 Task: Add Ceramedx Restoring Body Lotion to the cart.
Action: Mouse moved to (846, 311)
Screenshot: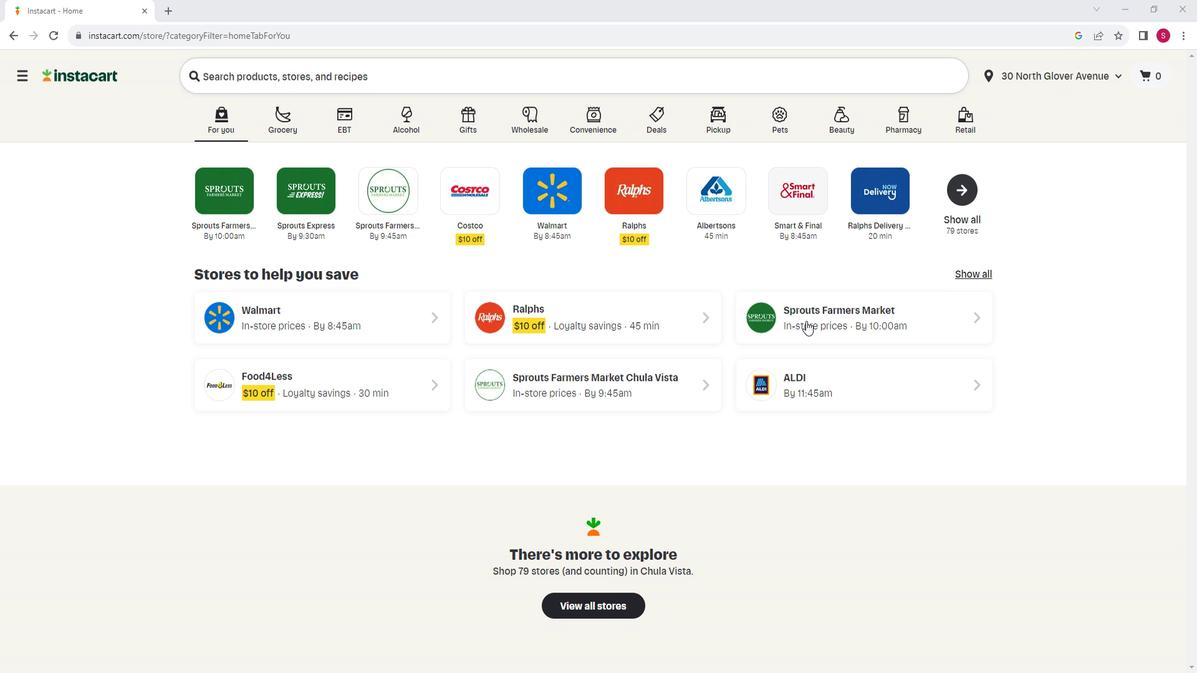 
Action: Mouse pressed left at (846, 311)
Screenshot: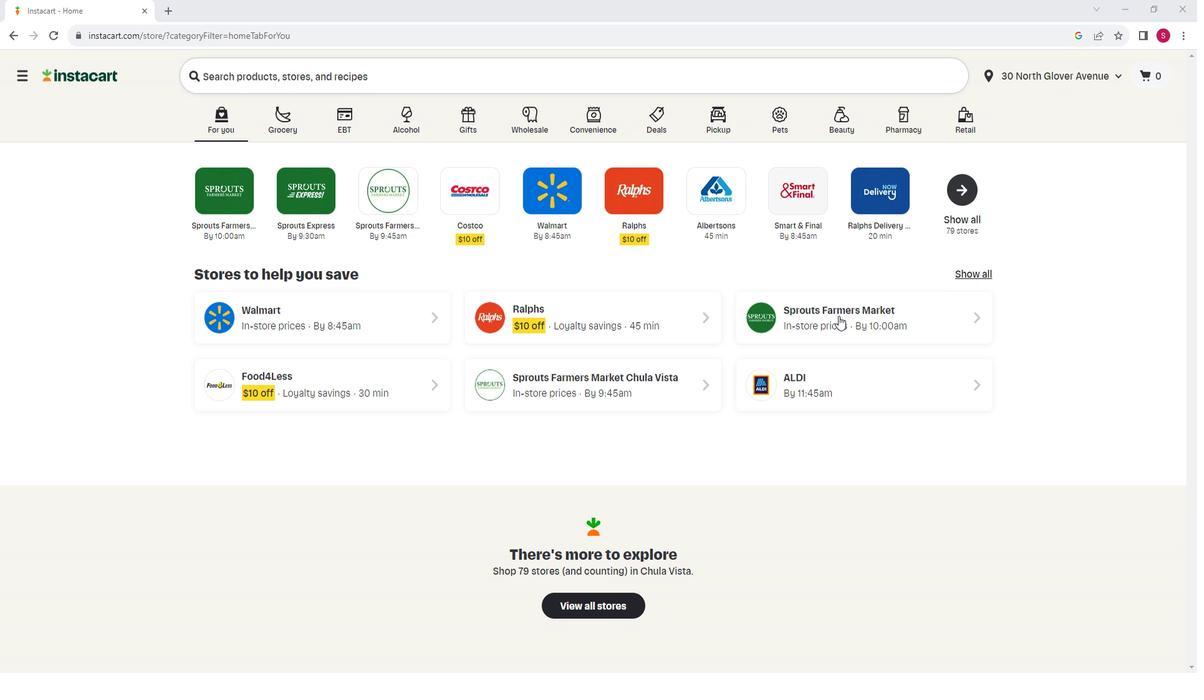 
Action: Mouse moved to (108, 463)
Screenshot: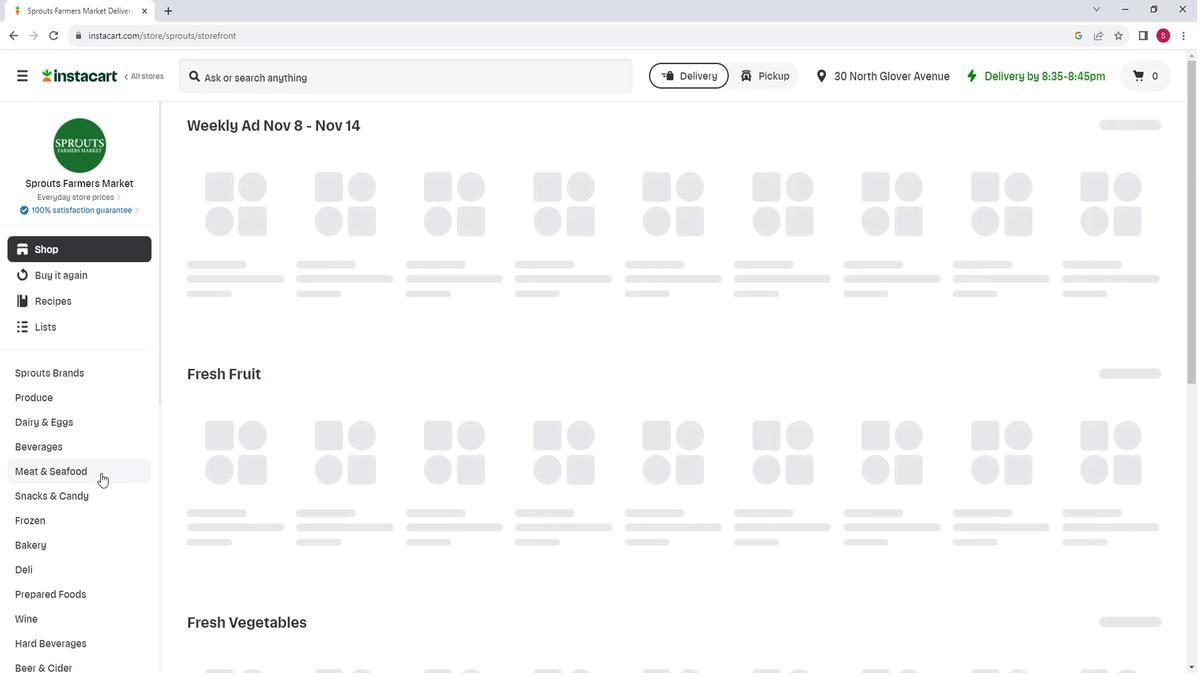 
Action: Mouse scrolled (108, 462) with delta (0, 0)
Screenshot: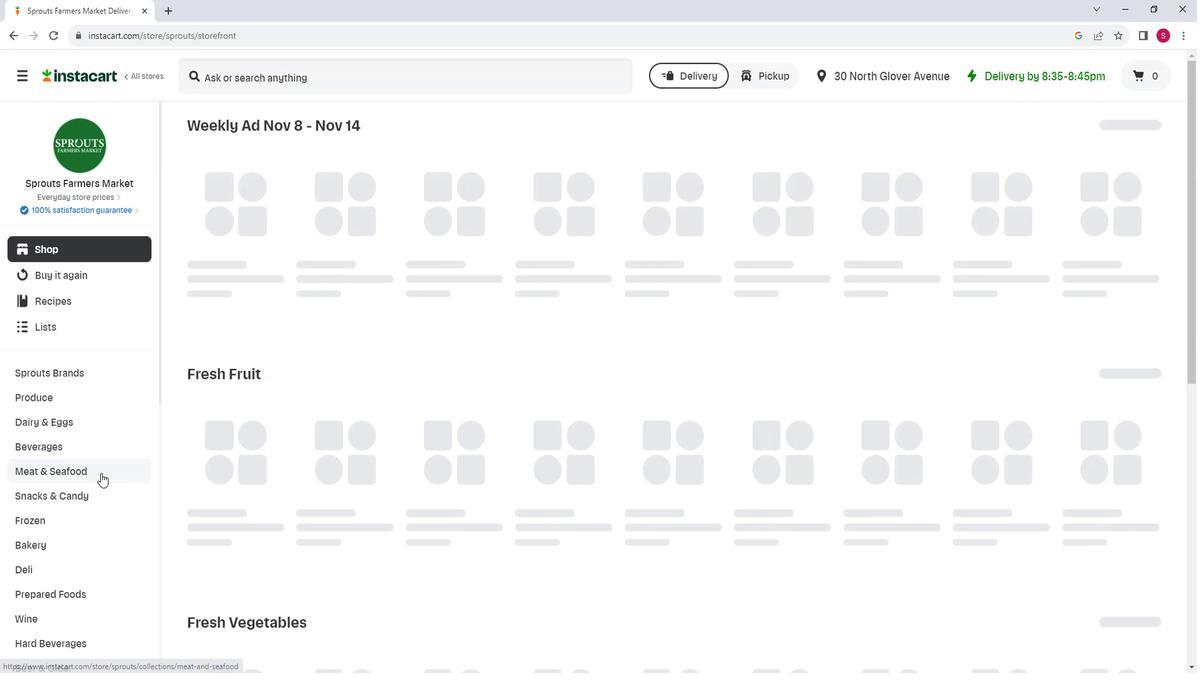 
Action: Mouse scrolled (108, 462) with delta (0, 0)
Screenshot: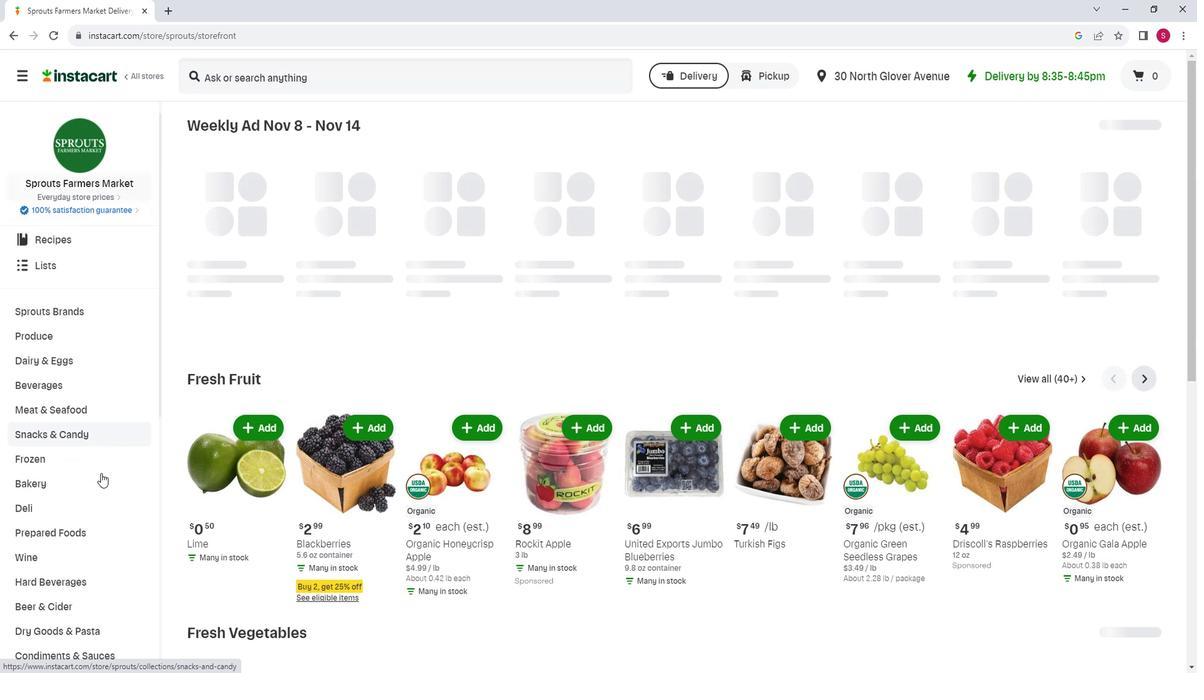 
Action: Mouse moved to (108, 462)
Screenshot: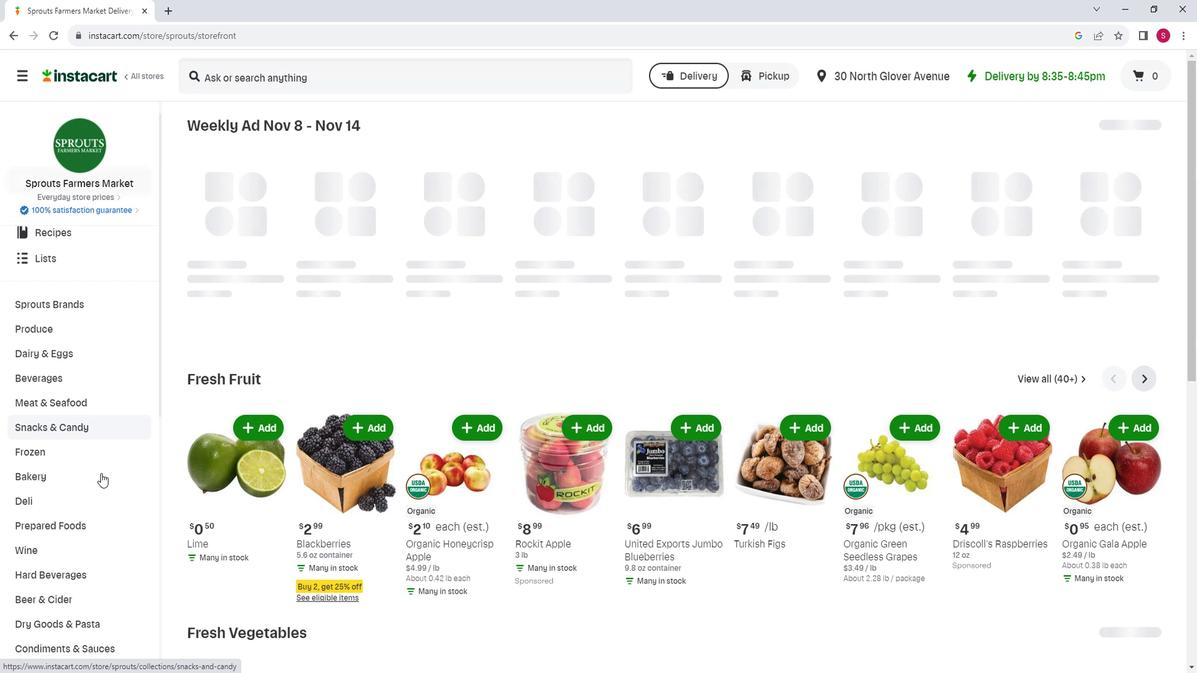 
Action: Mouse scrolled (108, 462) with delta (0, 0)
Screenshot: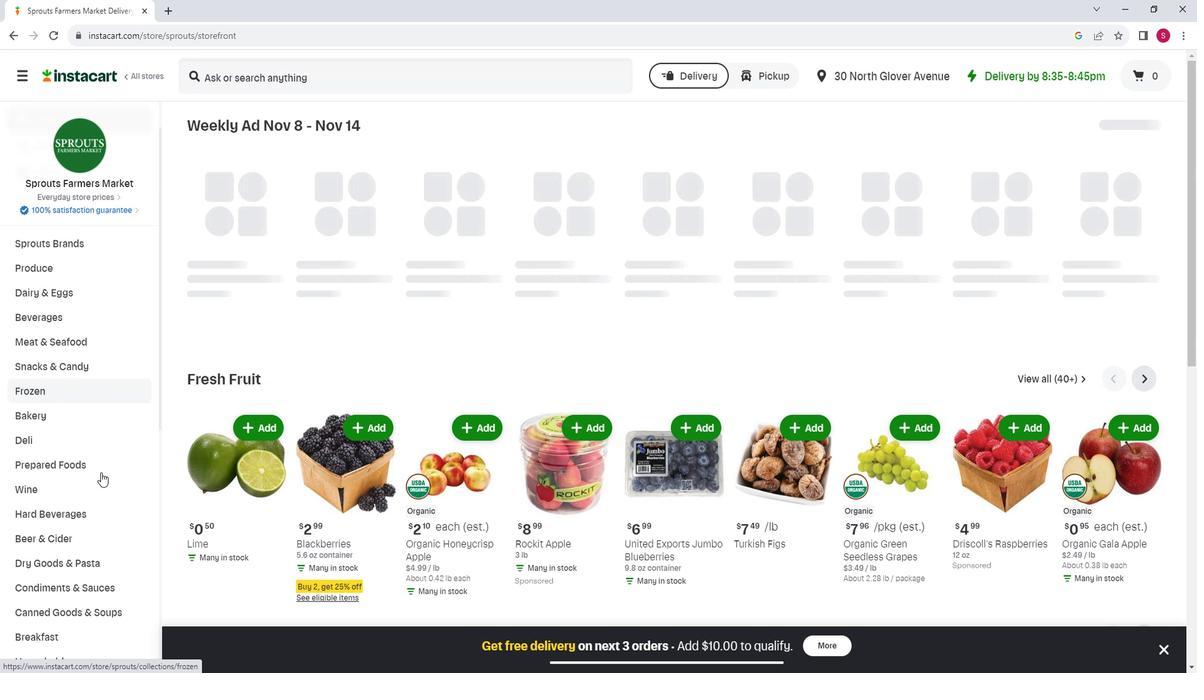 
Action: Mouse scrolled (108, 462) with delta (0, 0)
Screenshot: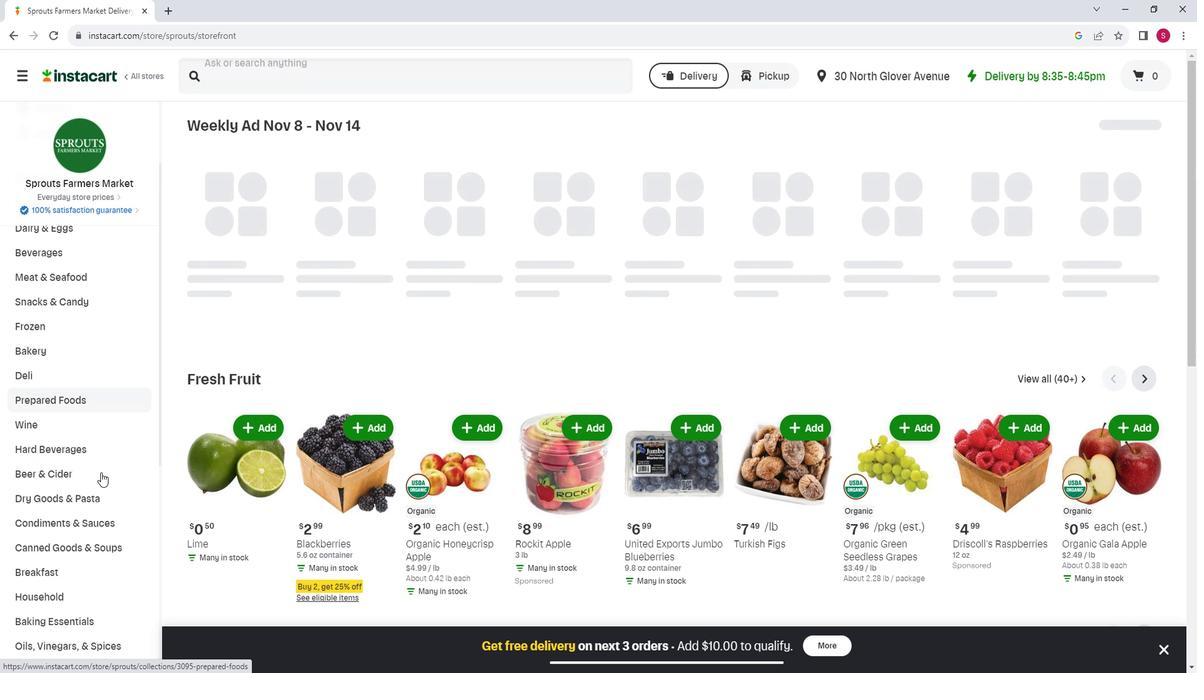 
Action: Mouse scrolled (108, 462) with delta (0, 0)
Screenshot: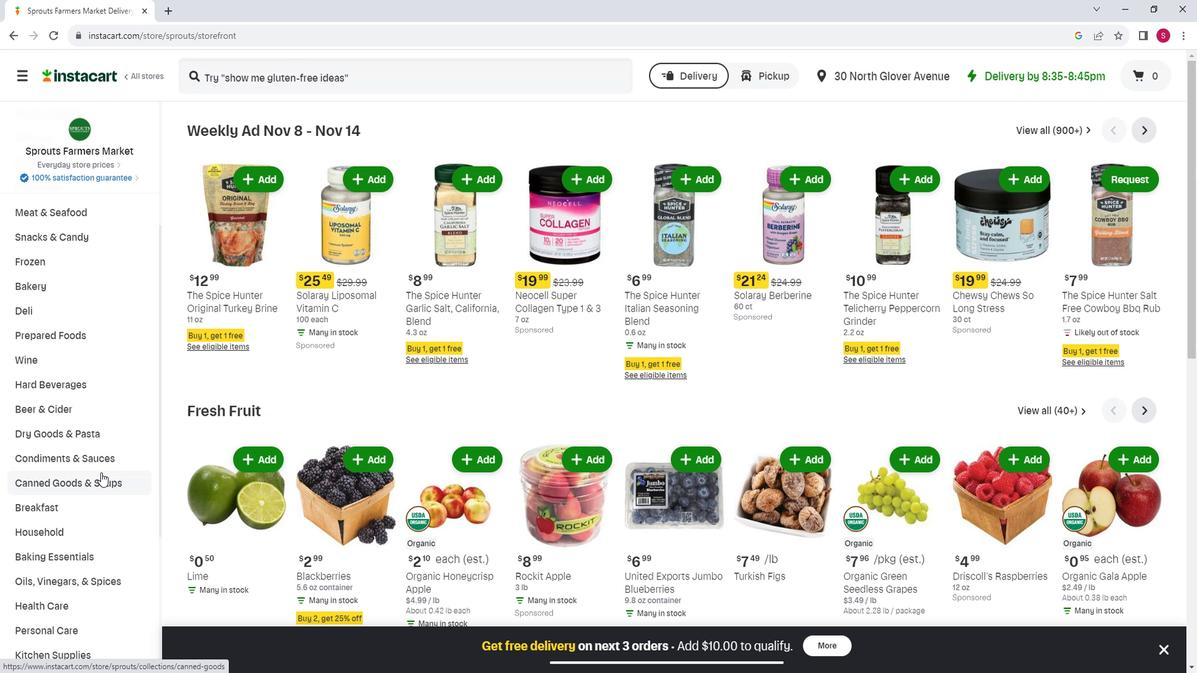 
Action: Mouse moved to (96, 548)
Screenshot: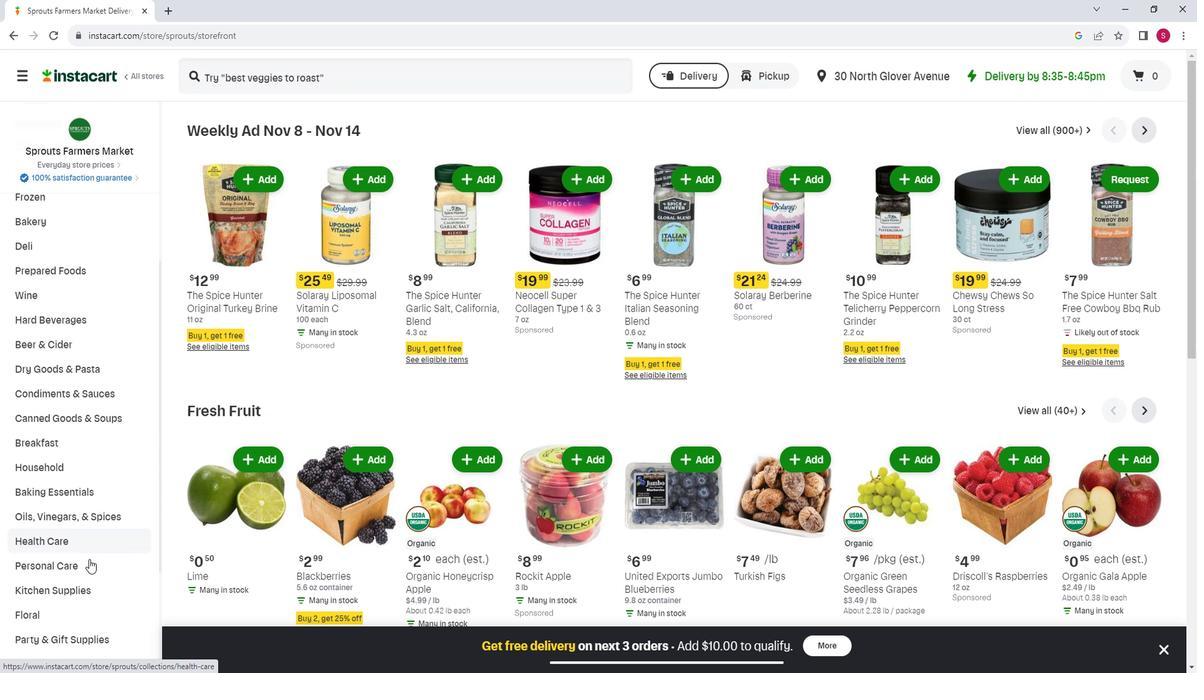 
Action: Mouse pressed left at (96, 548)
Screenshot: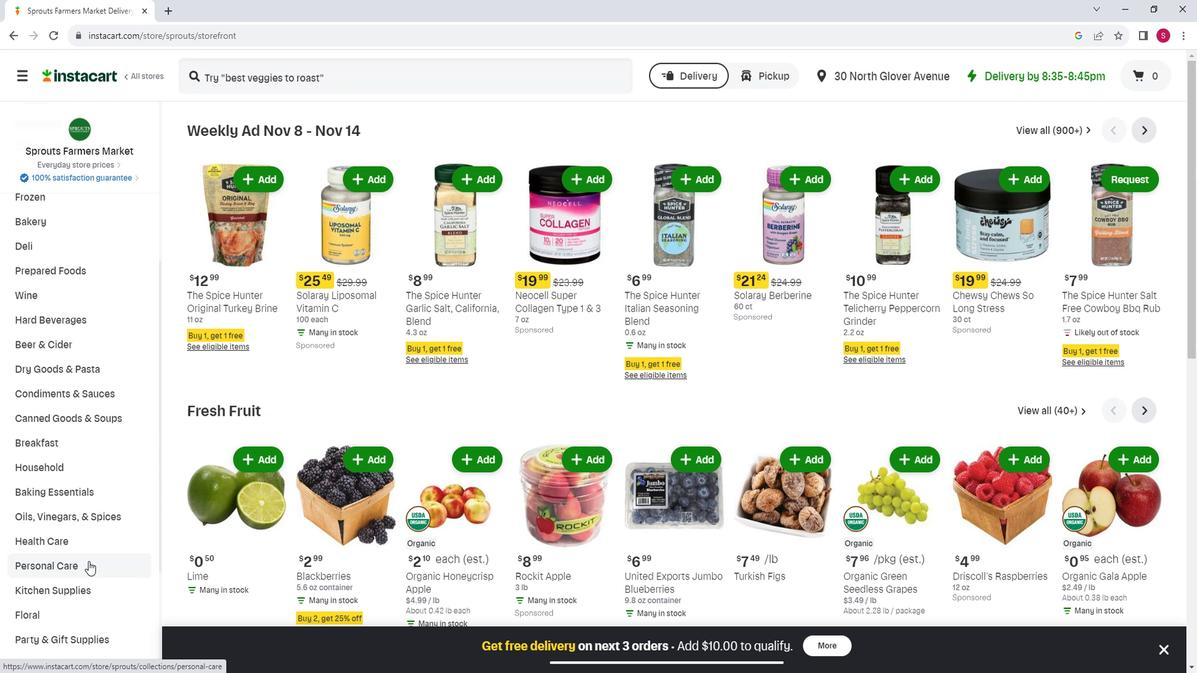 
Action: Mouse moved to (316, 165)
Screenshot: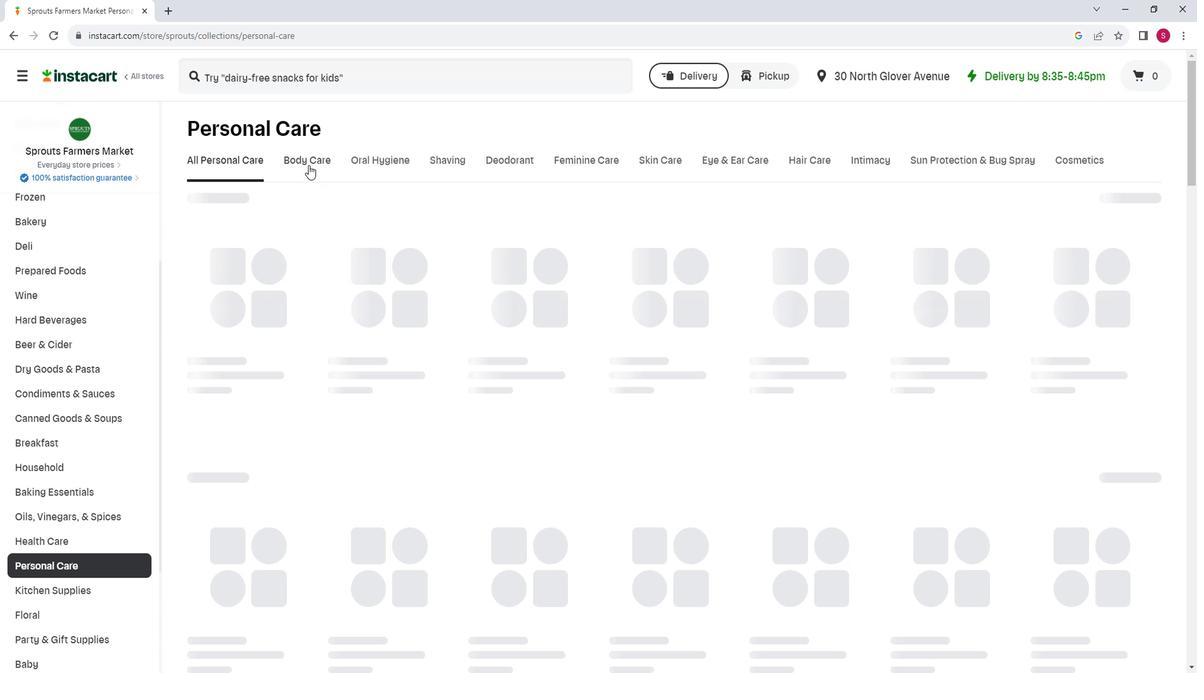 
Action: Mouse pressed left at (316, 165)
Screenshot: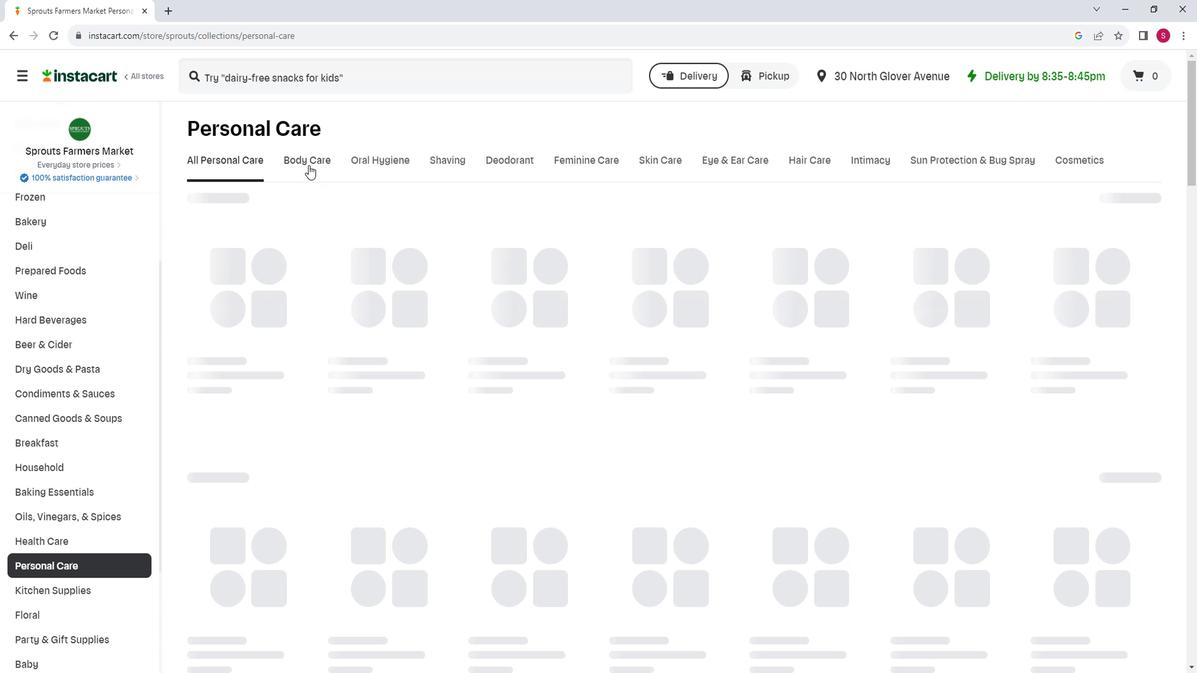 
Action: Mouse moved to (524, 220)
Screenshot: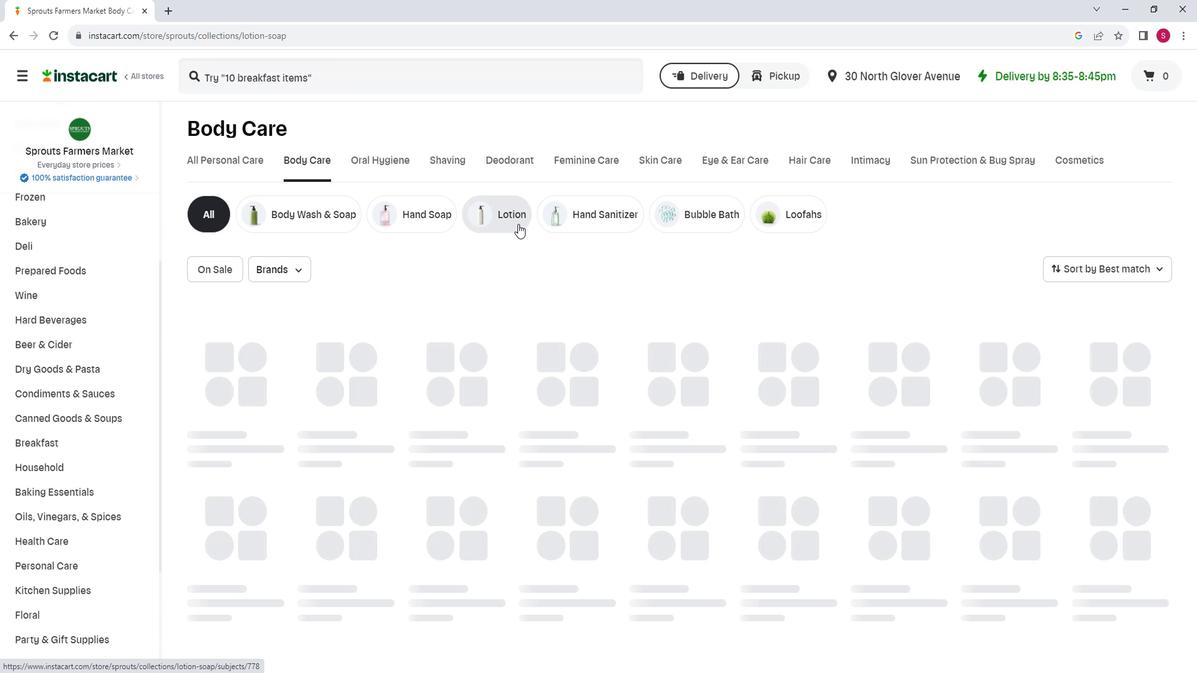 
Action: Mouse pressed left at (524, 220)
Screenshot: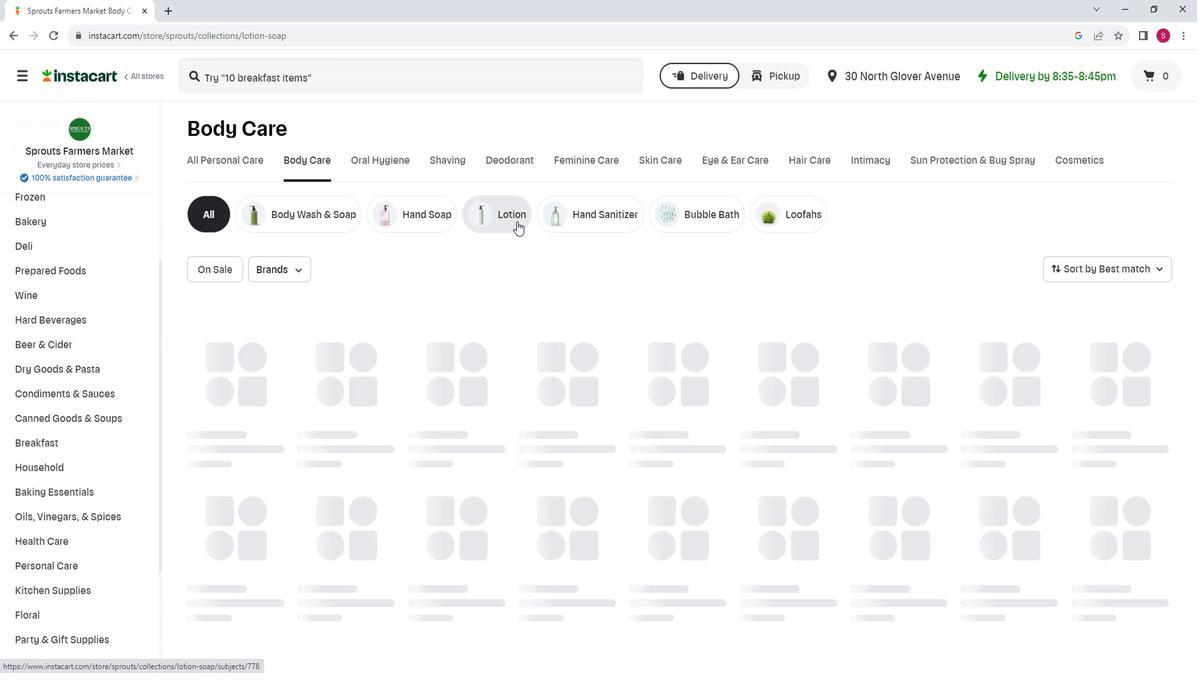 
Action: Mouse moved to (299, 83)
Screenshot: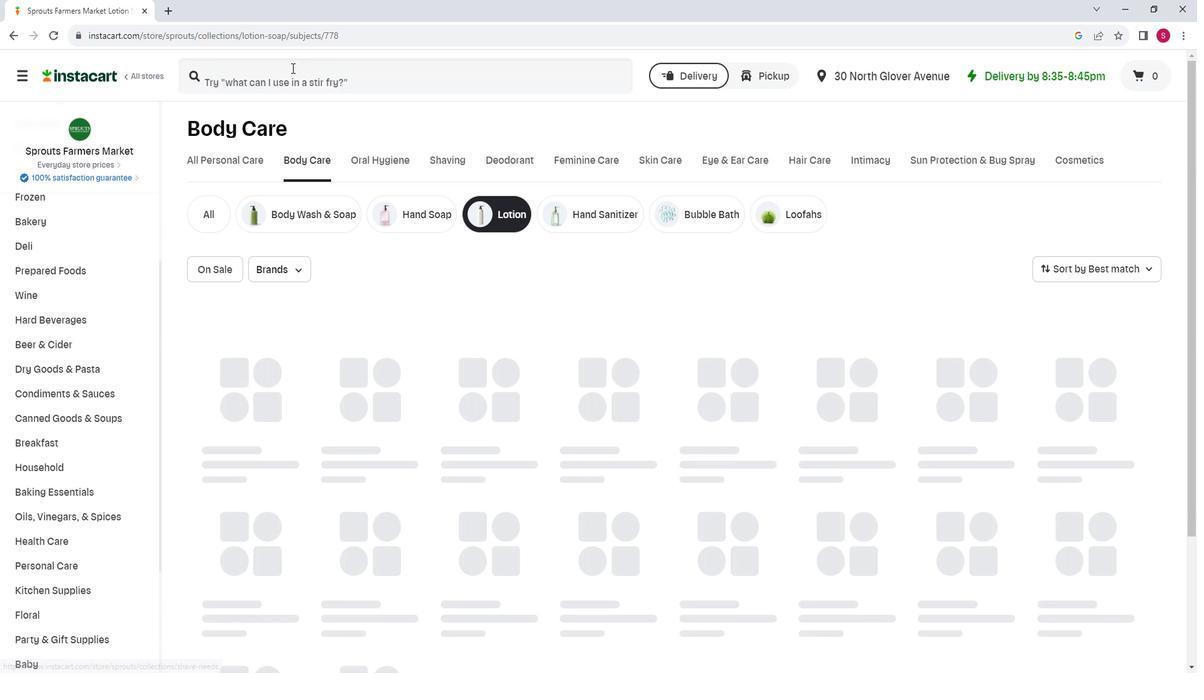 
Action: Mouse pressed left at (299, 83)
Screenshot: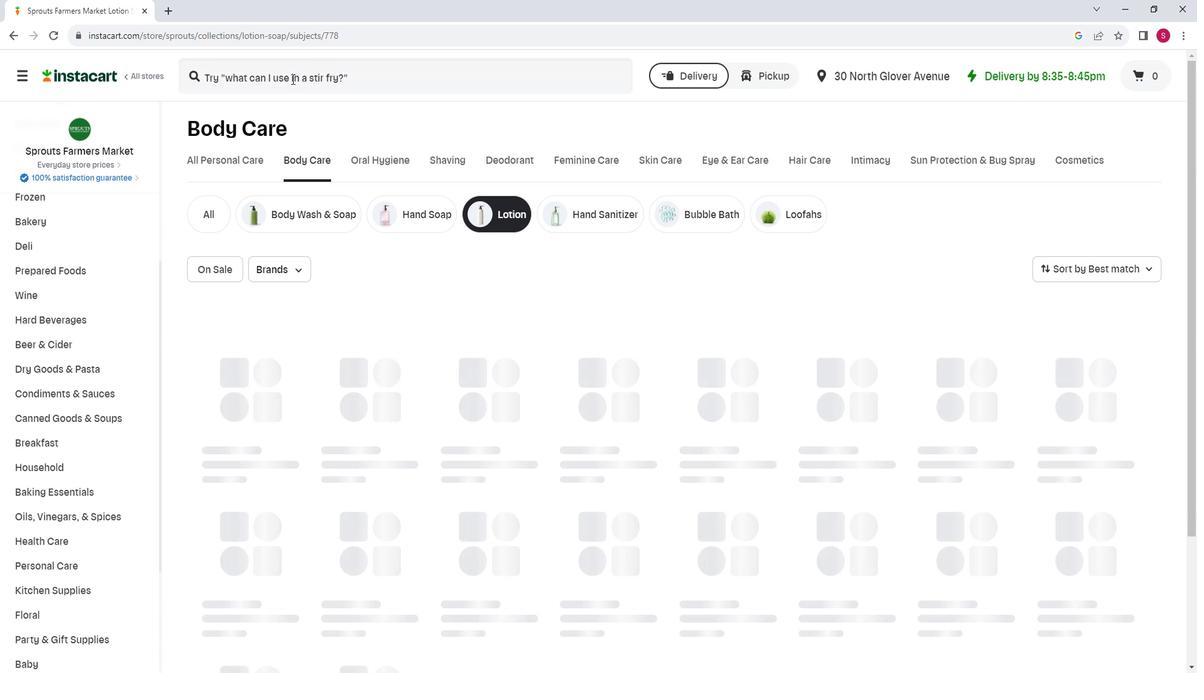 
Action: Key pressed <Key.shift>Cermedx<Key.space><Key.shift><Key.shift><Key.shift><Key.shift><Key.shift>Restoring<Key.space><Key.shift>Body<Key.space><Key.shift>Lotion<Key.enter>
Screenshot: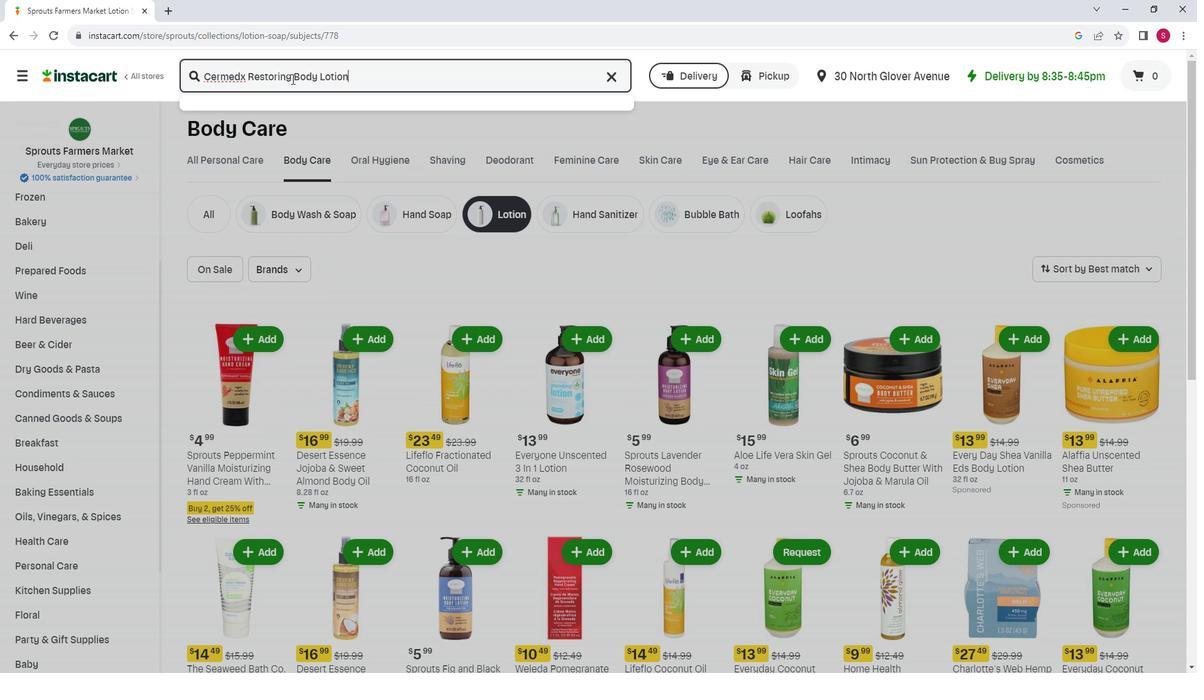 
Action: Mouse moved to (551, 209)
Screenshot: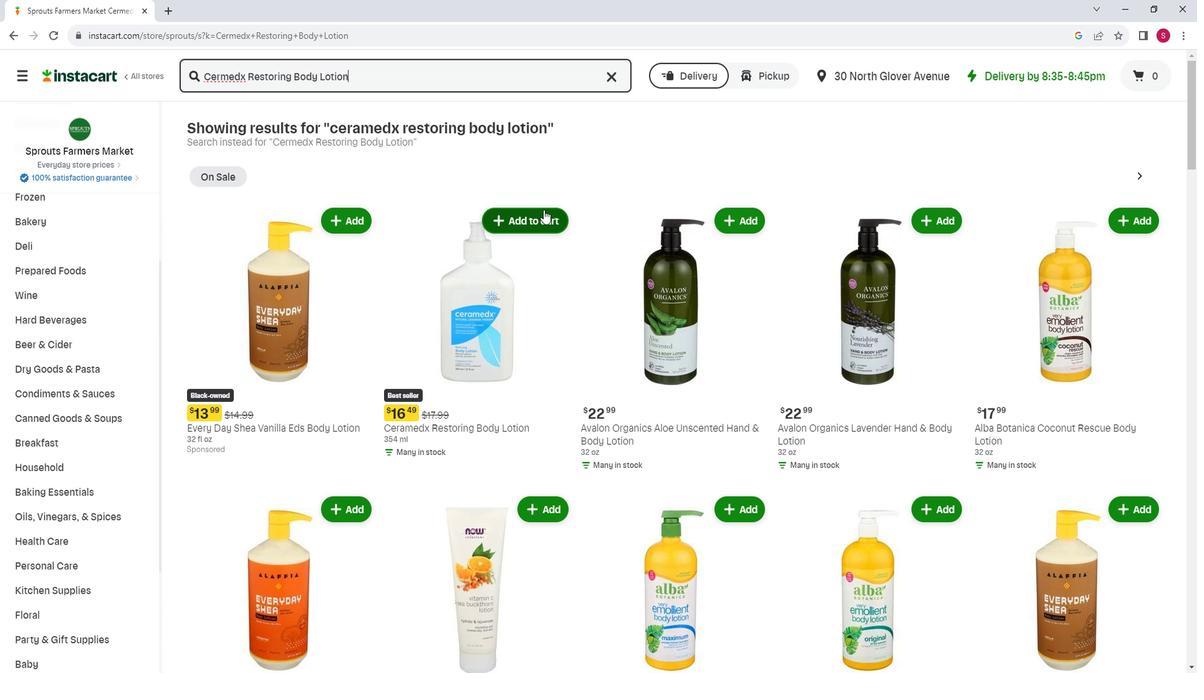 
Action: Mouse pressed left at (551, 209)
Screenshot: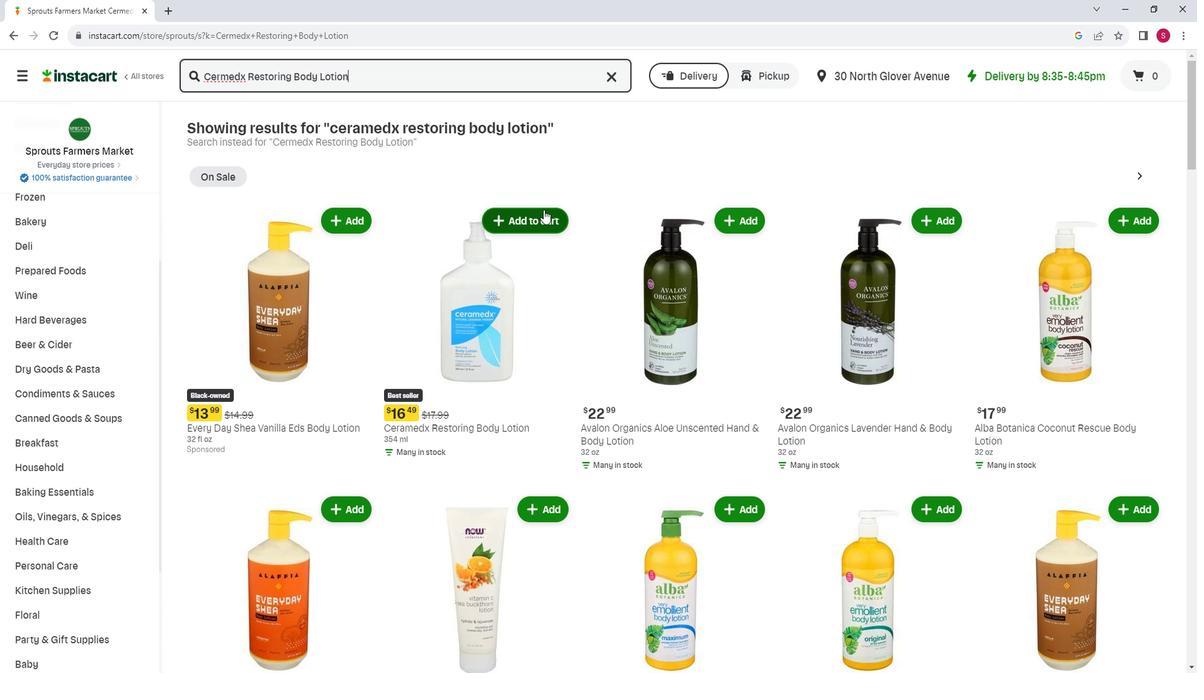 
Action: Mouse moved to (575, 184)
Screenshot: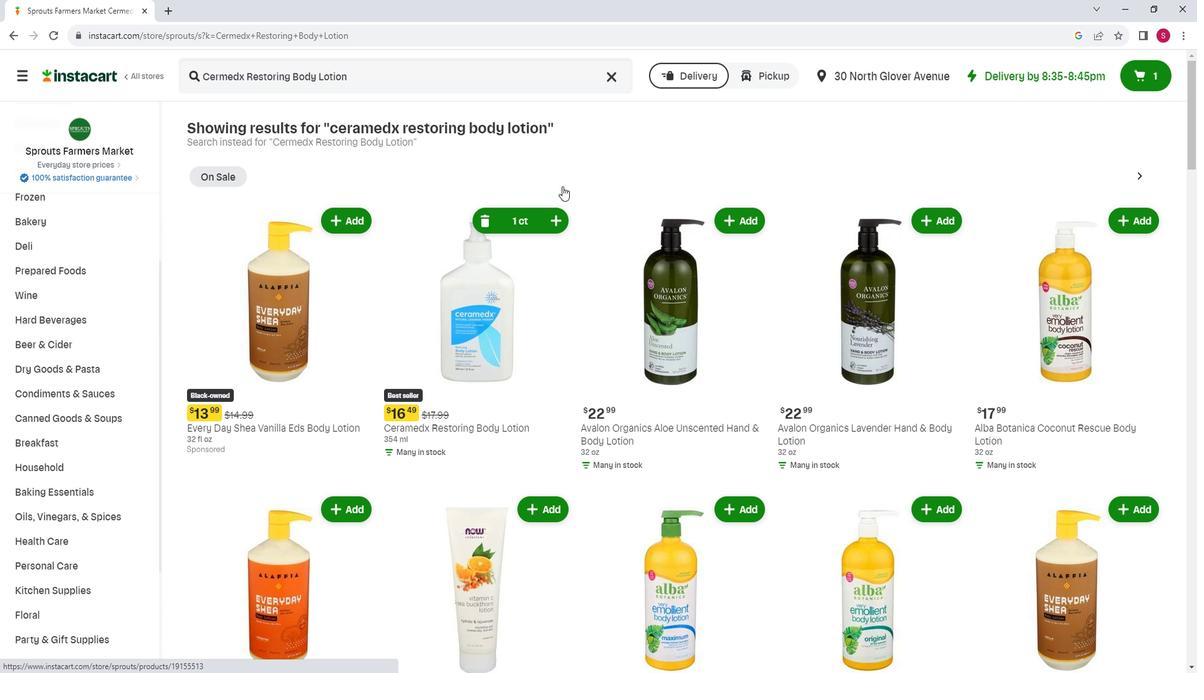 
